 Task: Use Hockey Shot 1 Effect in this video Movie B.mp4
Action: Mouse moved to (327, 109)
Screenshot: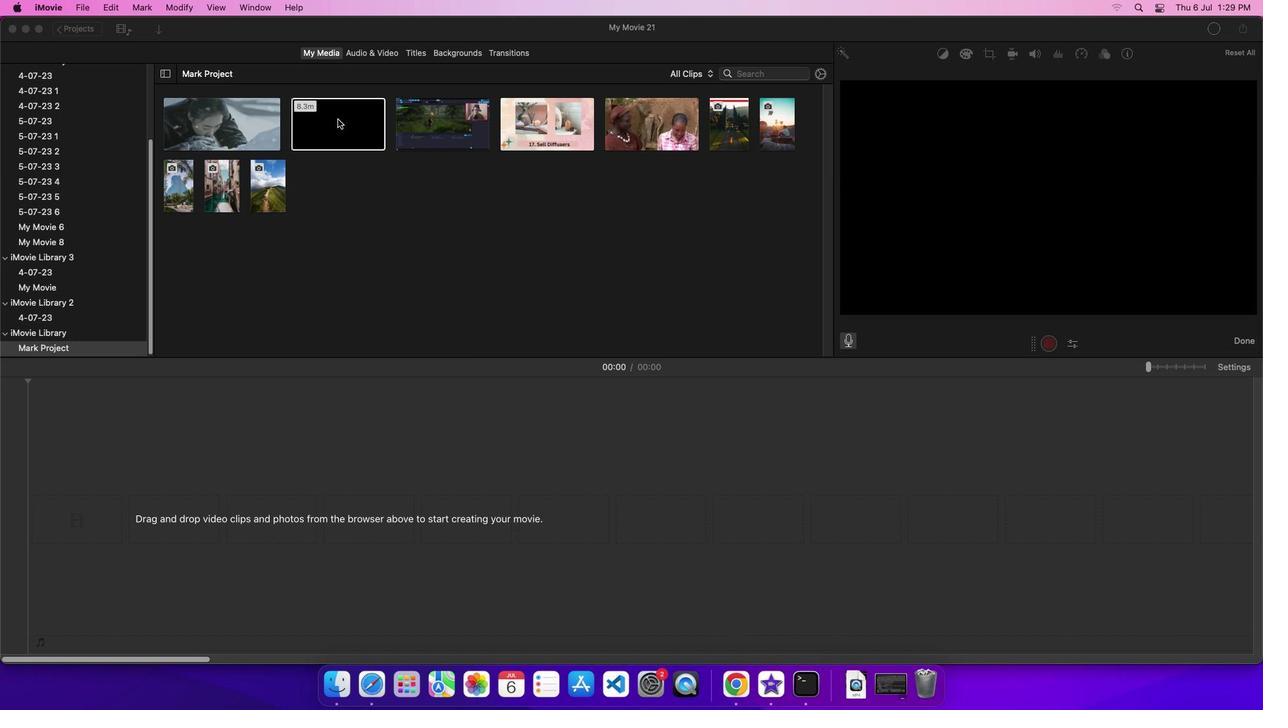 
Action: Mouse pressed left at (327, 109)
Screenshot: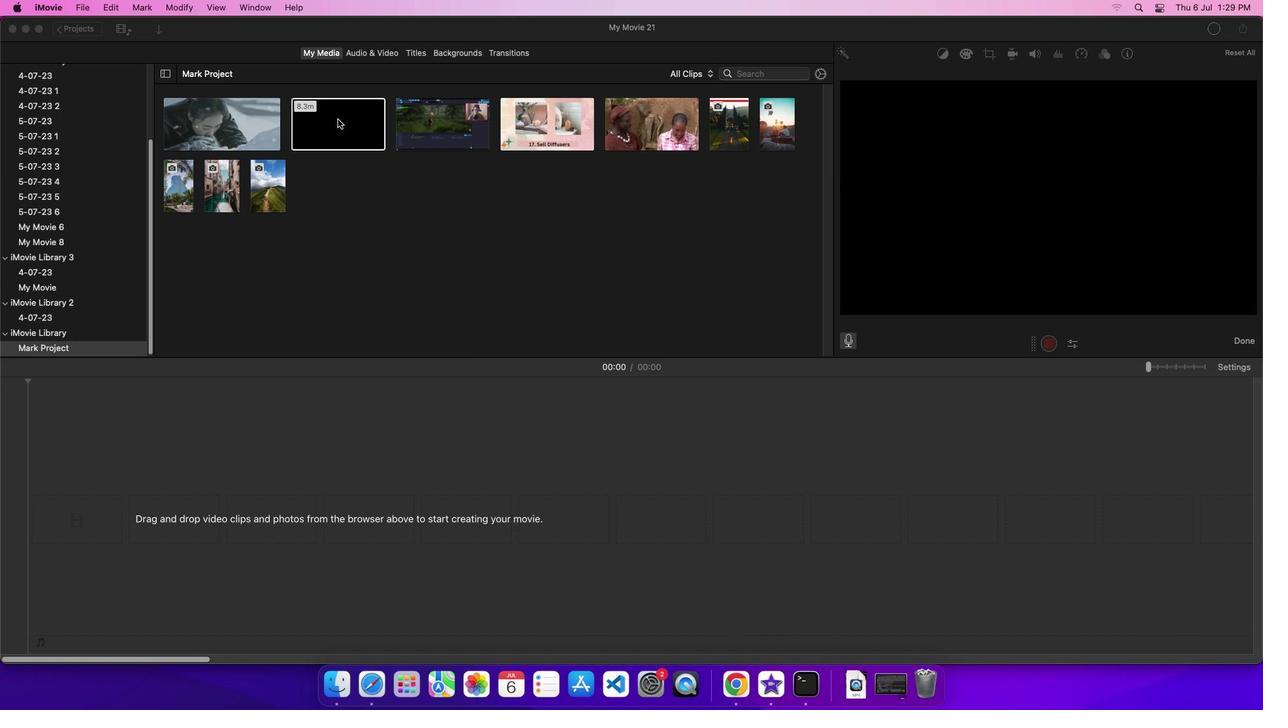 
Action: Mouse moved to (340, 111)
Screenshot: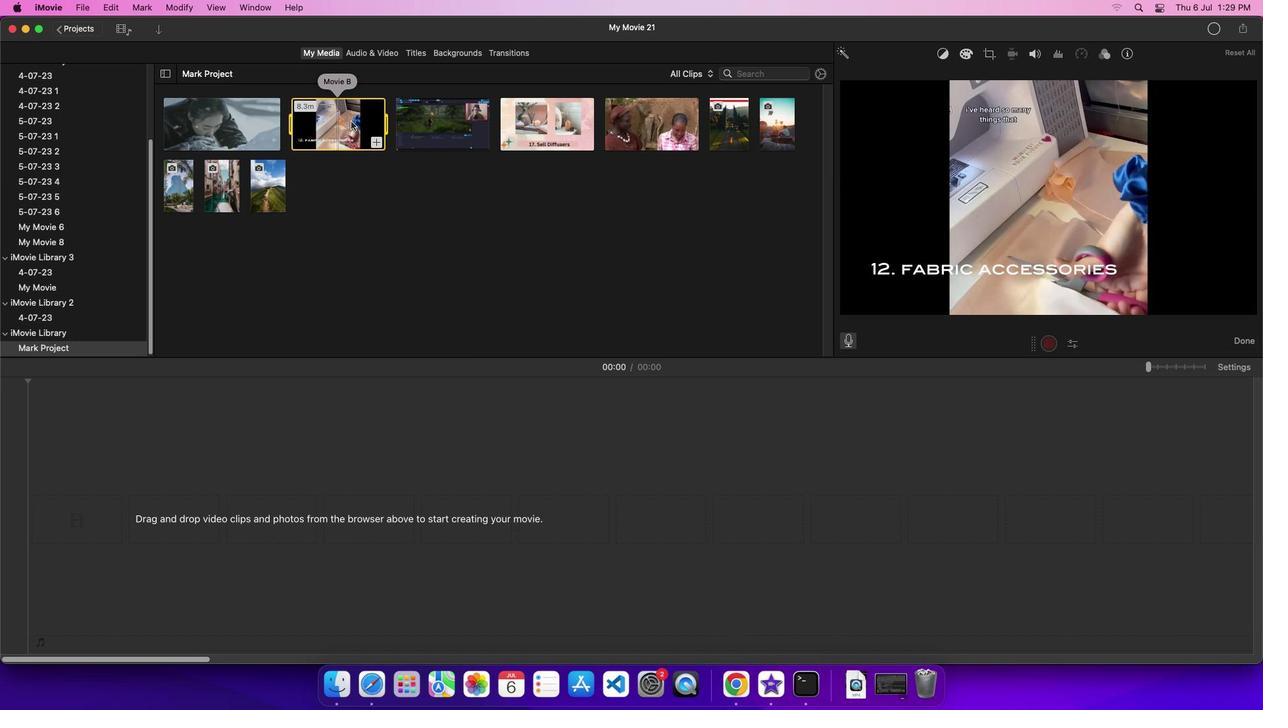 
Action: Mouse pressed left at (340, 111)
Screenshot: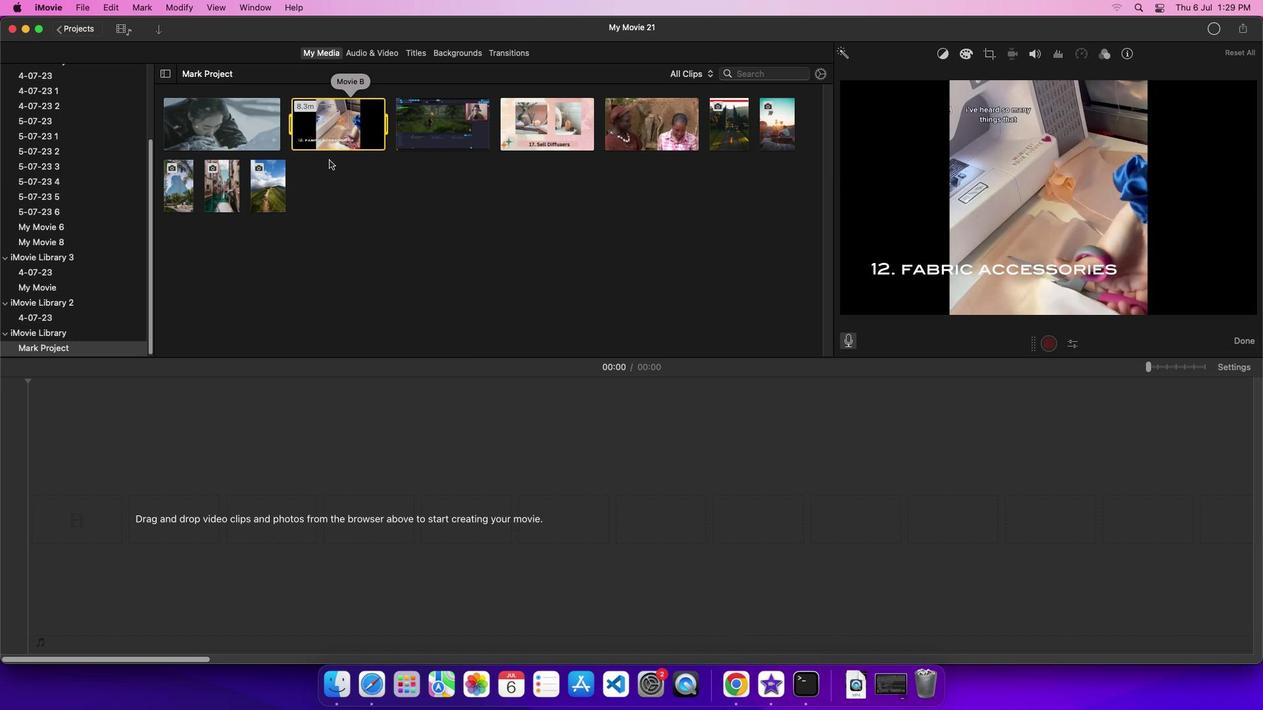 
Action: Mouse moved to (361, 44)
Screenshot: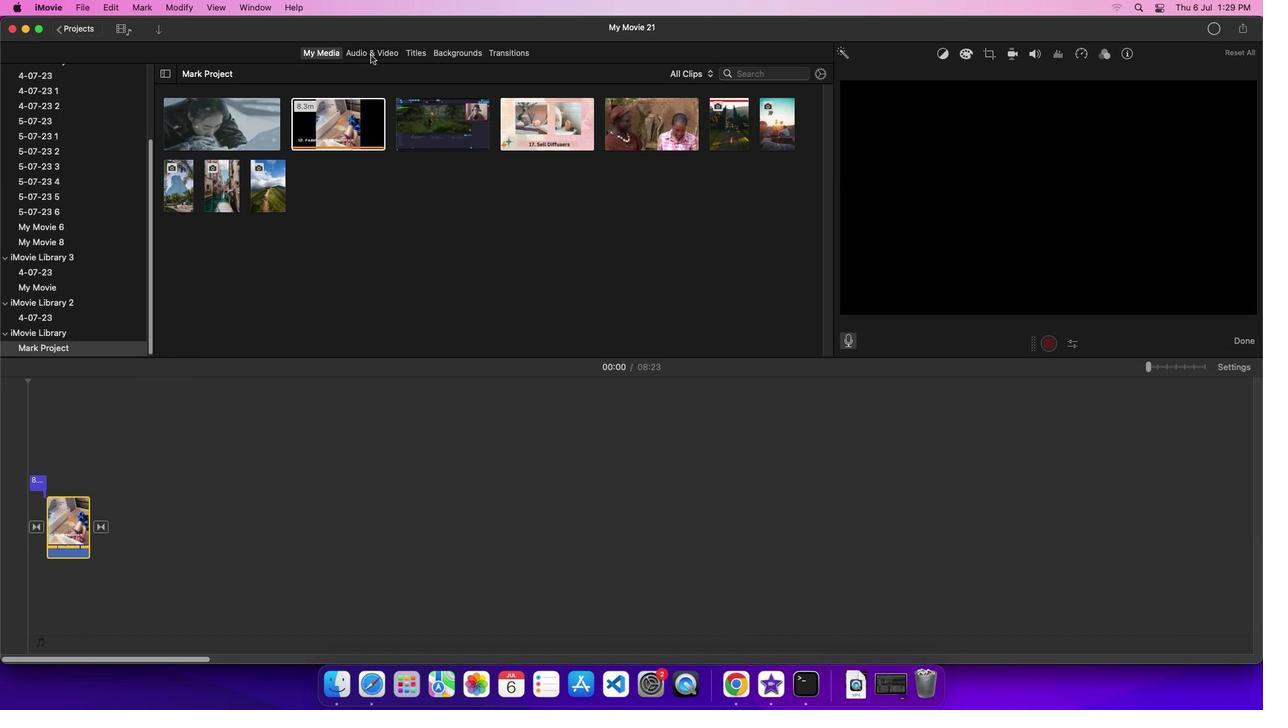 
Action: Mouse pressed left at (361, 44)
Screenshot: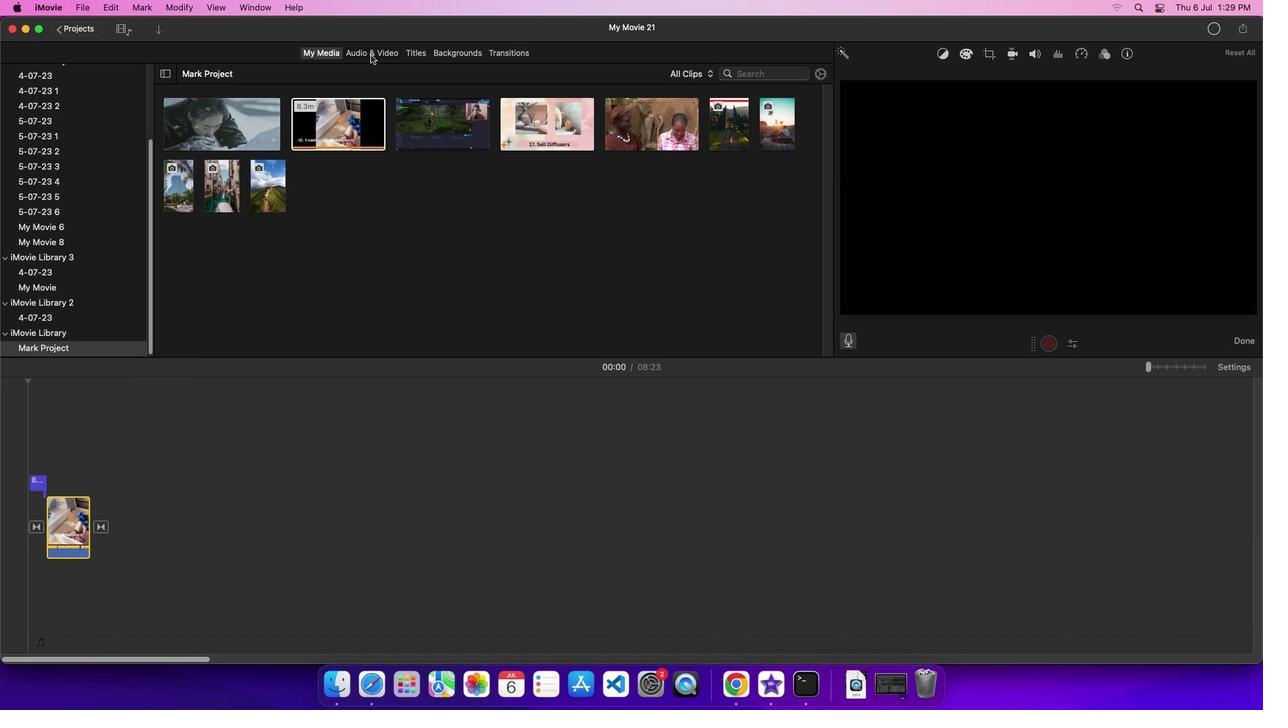 
Action: Mouse moved to (64, 115)
Screenshot: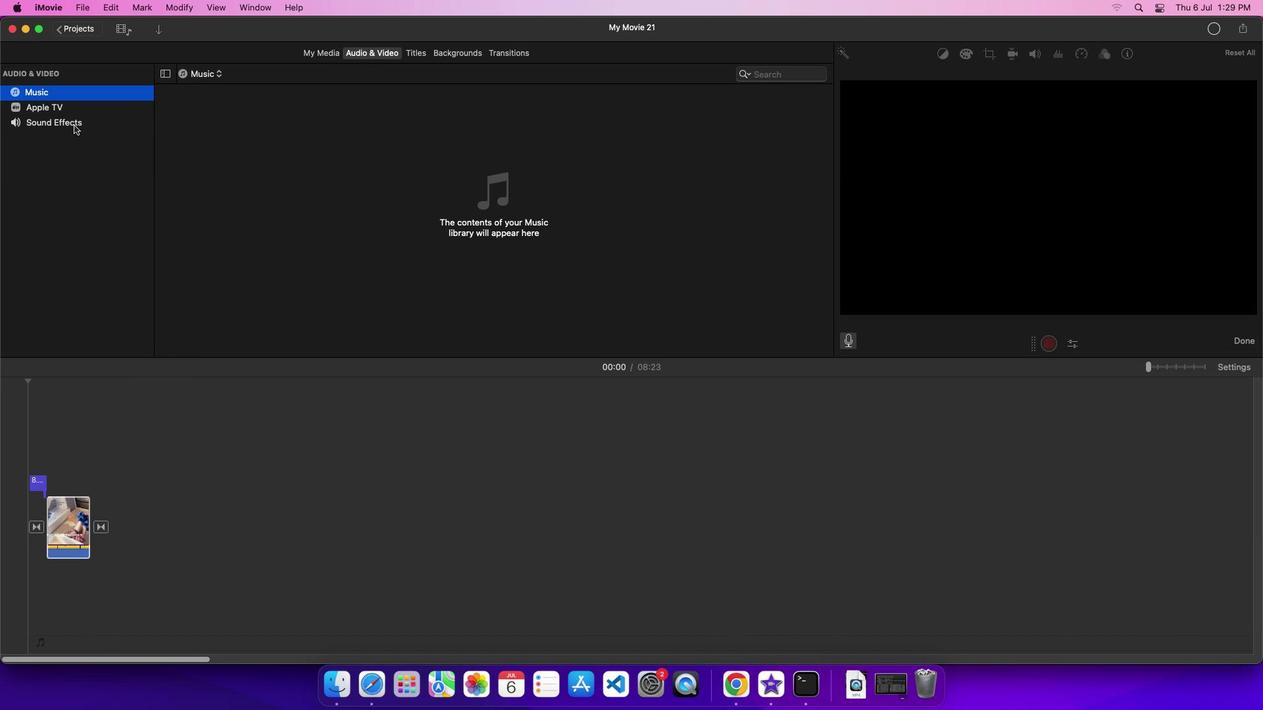 
Action: Mouse pressed left at (64, 115)
Screenshot: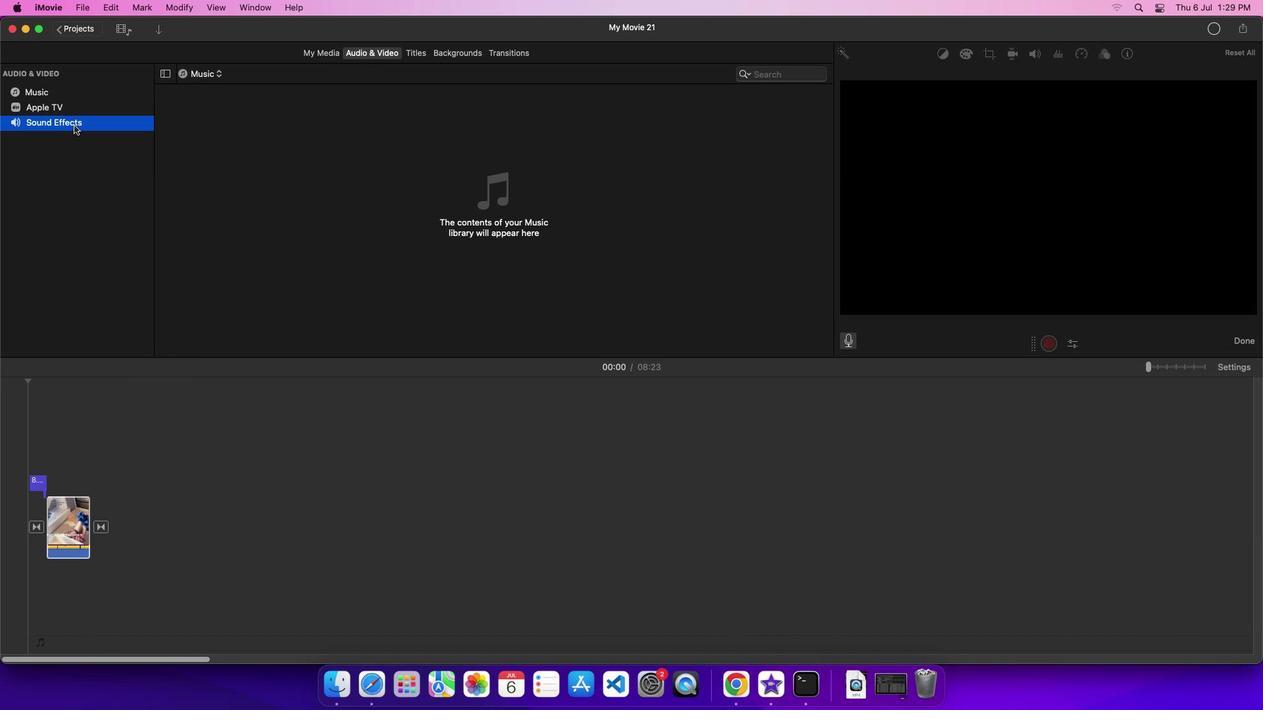 
Action: Mouse moved to (191, 252)
Screenshot: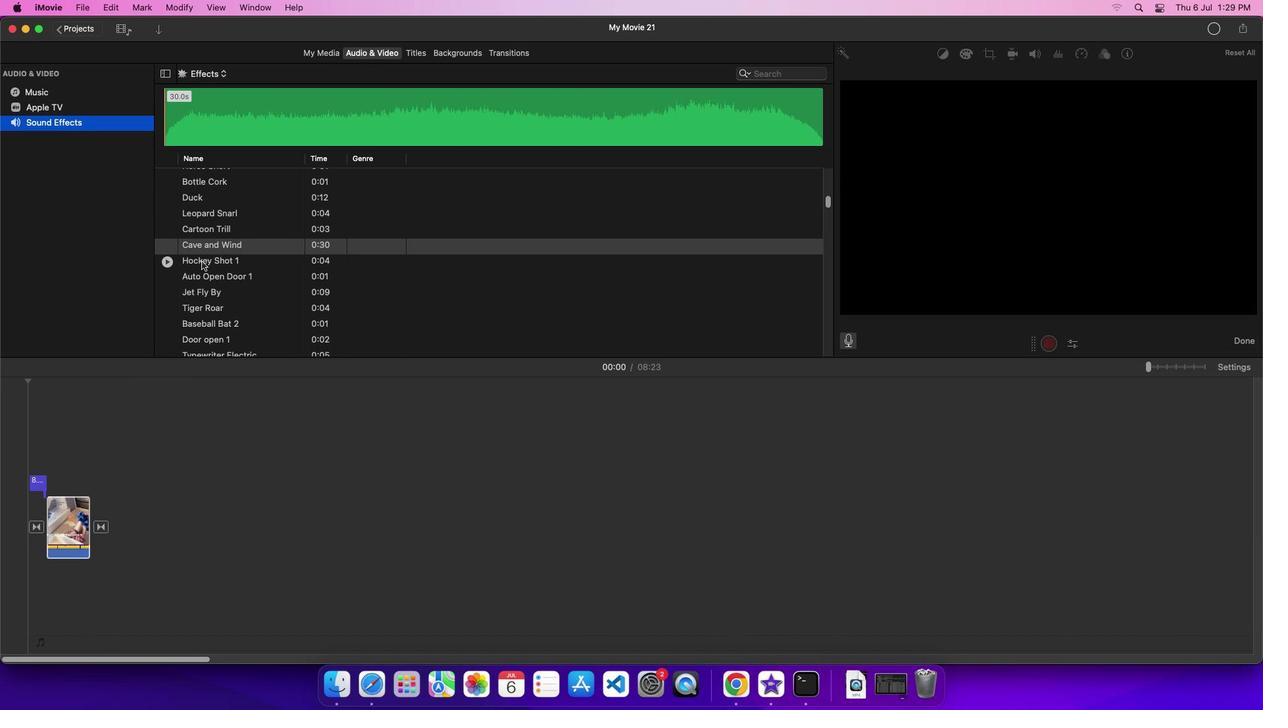
Action: Mouse pressed left at (191, 252)
Screenshot: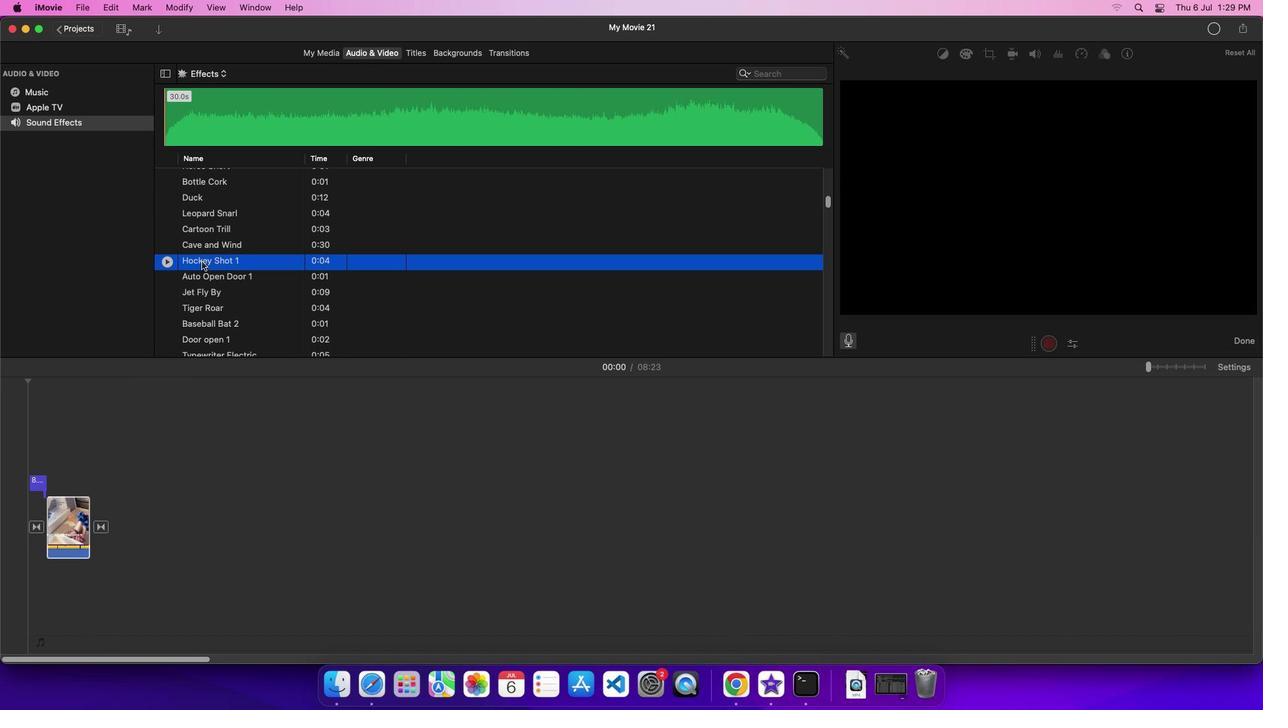 
Action: Mouse moved to (231, 252)
Screenshot: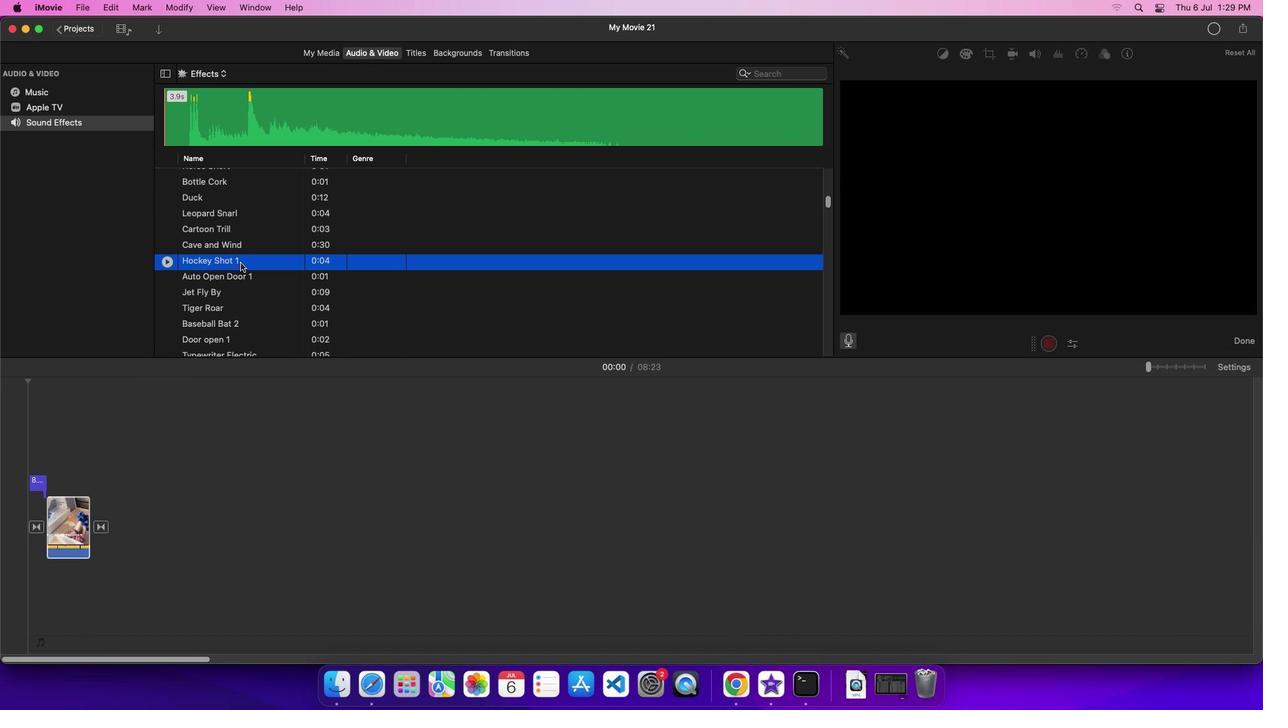 
Action: Mouse pressed left at (231, 252)
Screenshot: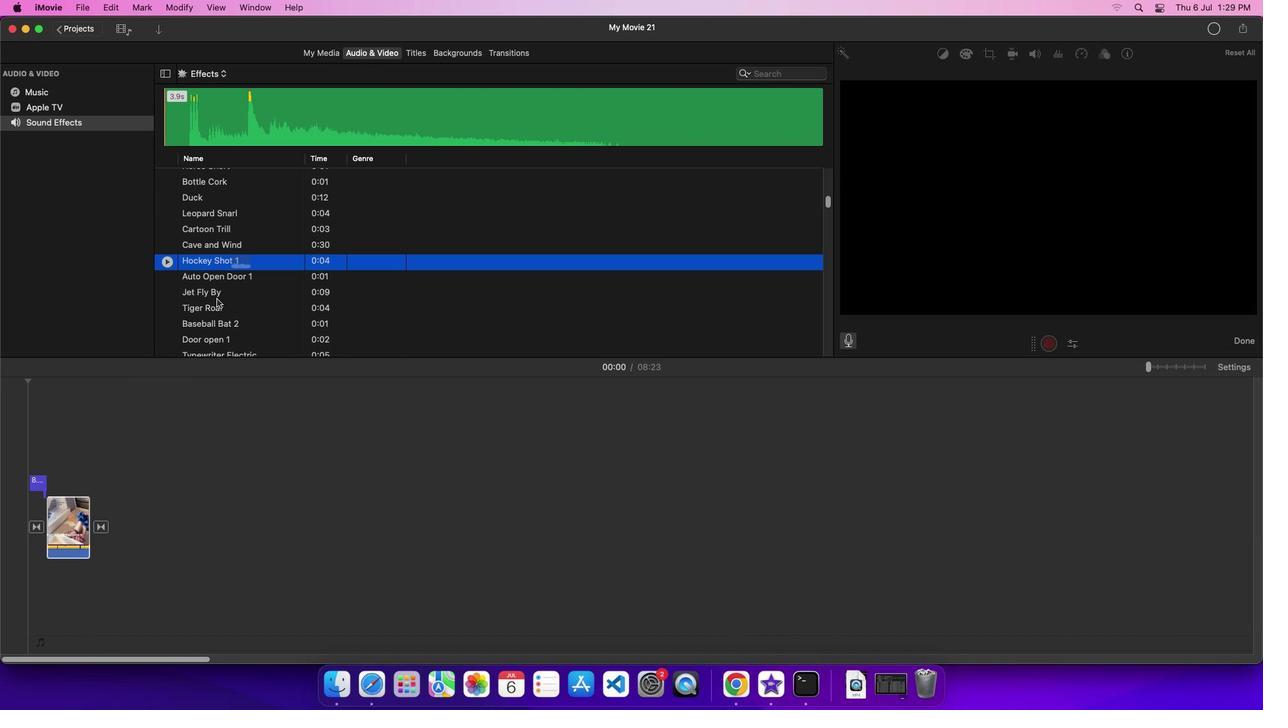 
Action: Mouse moved to (100, 583)
Screenshot: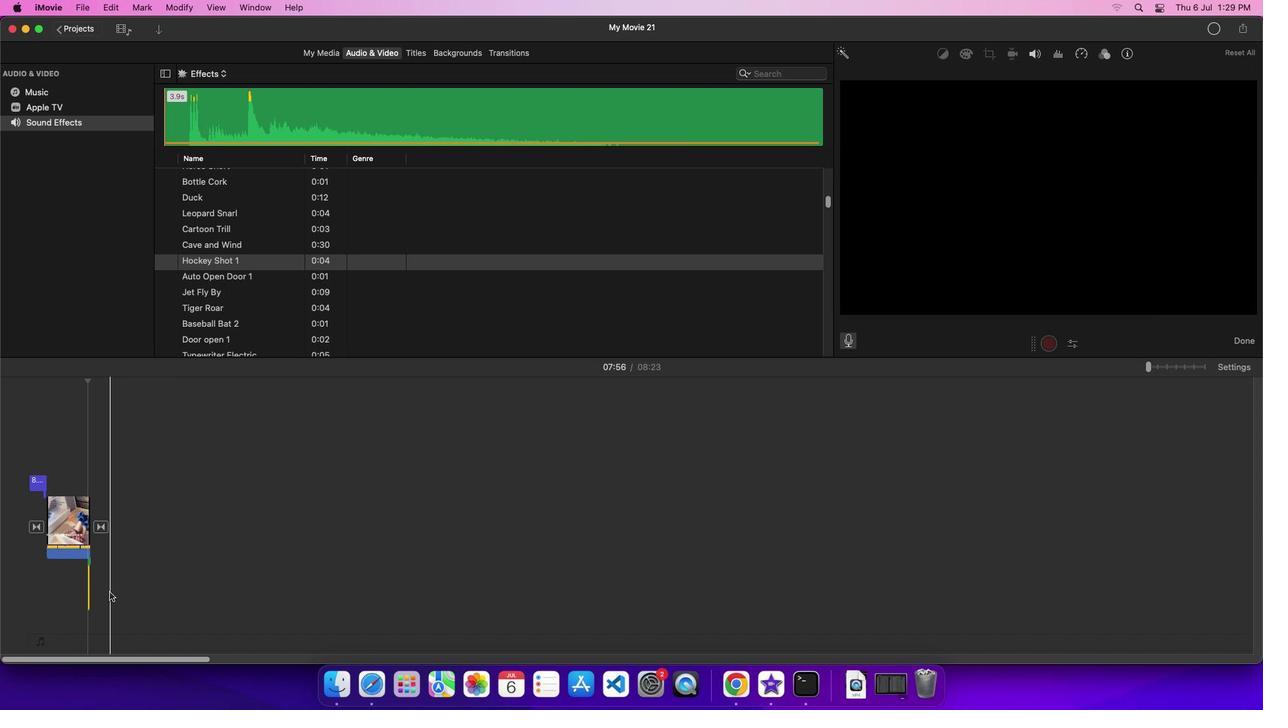 
